 Task: Create a rule from the Routing list, Task moved to a section -> Set Priority in the project AgriSoft , set the section as To-Do and set the priority of the task as  High
Action: Mouse moved to (1330, 118)
Screenshot: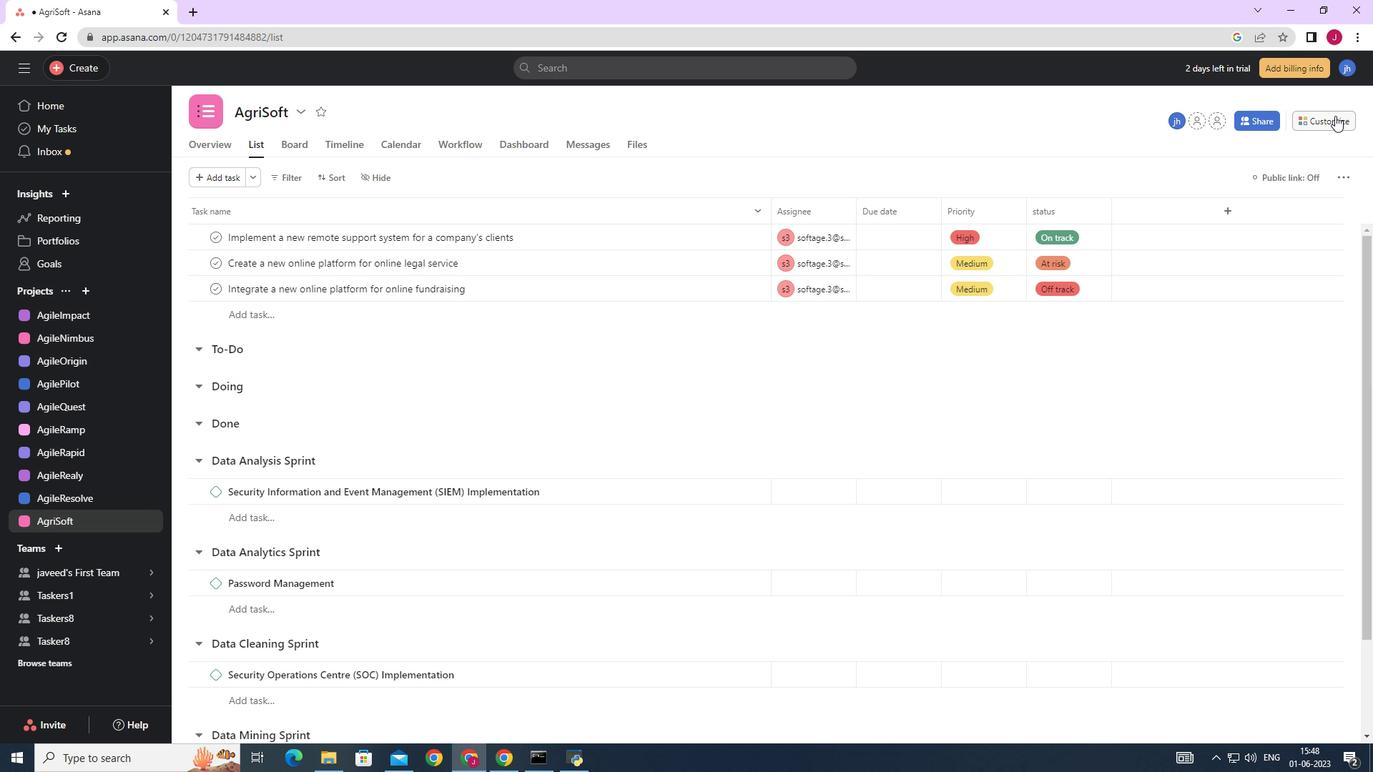 
Action: Mouse pressed left at (1330, 118)
Screenshot: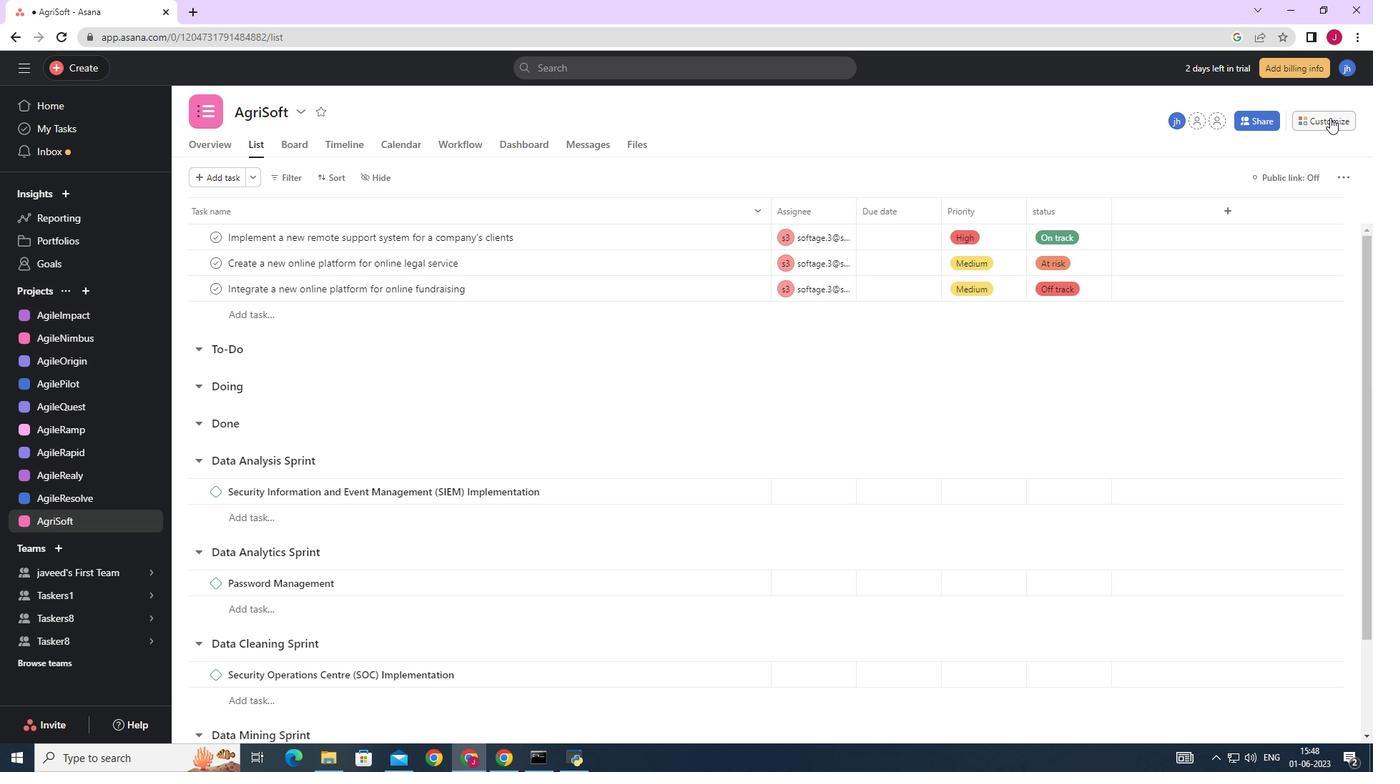 
Action: Mouse moved to (1081, 304)
Screenshot: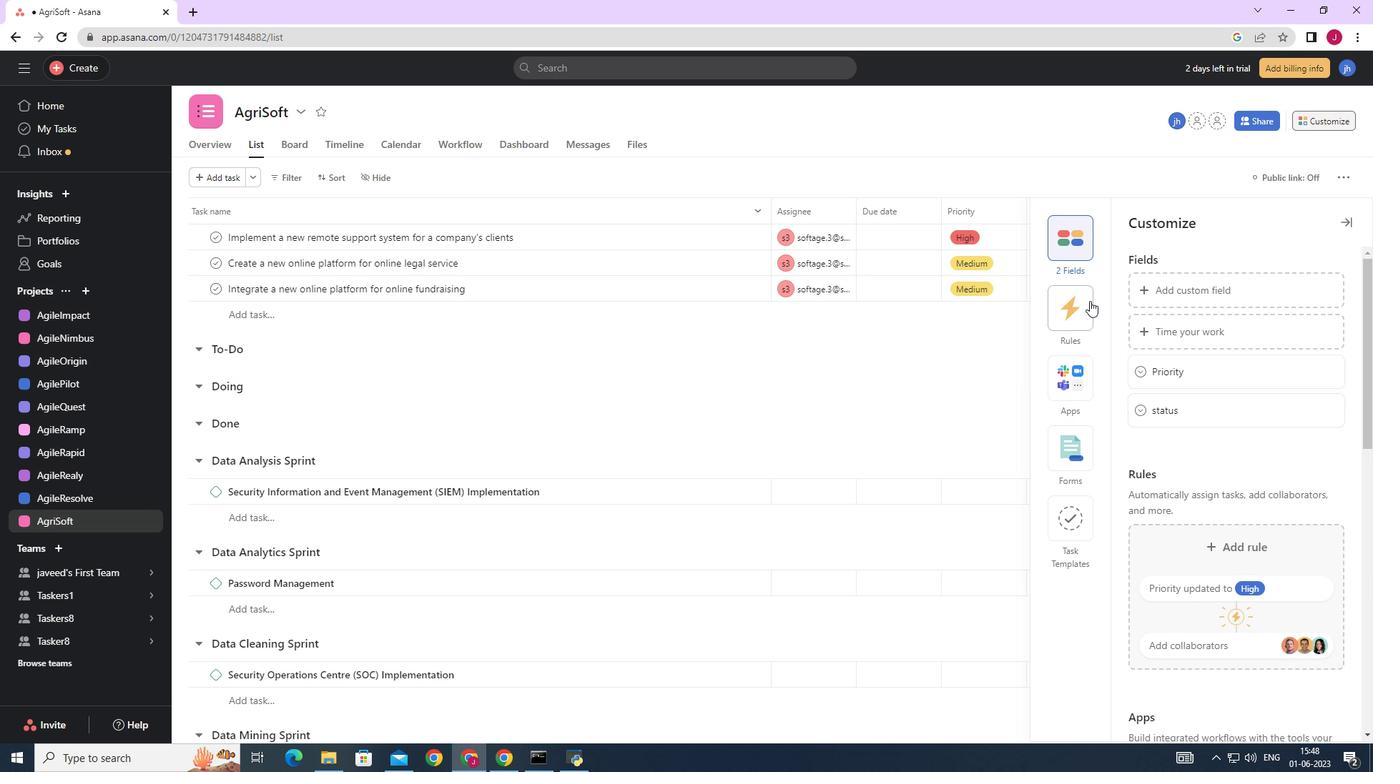 
Action: Mouse pressed left at (1081, 304)
Screenshot: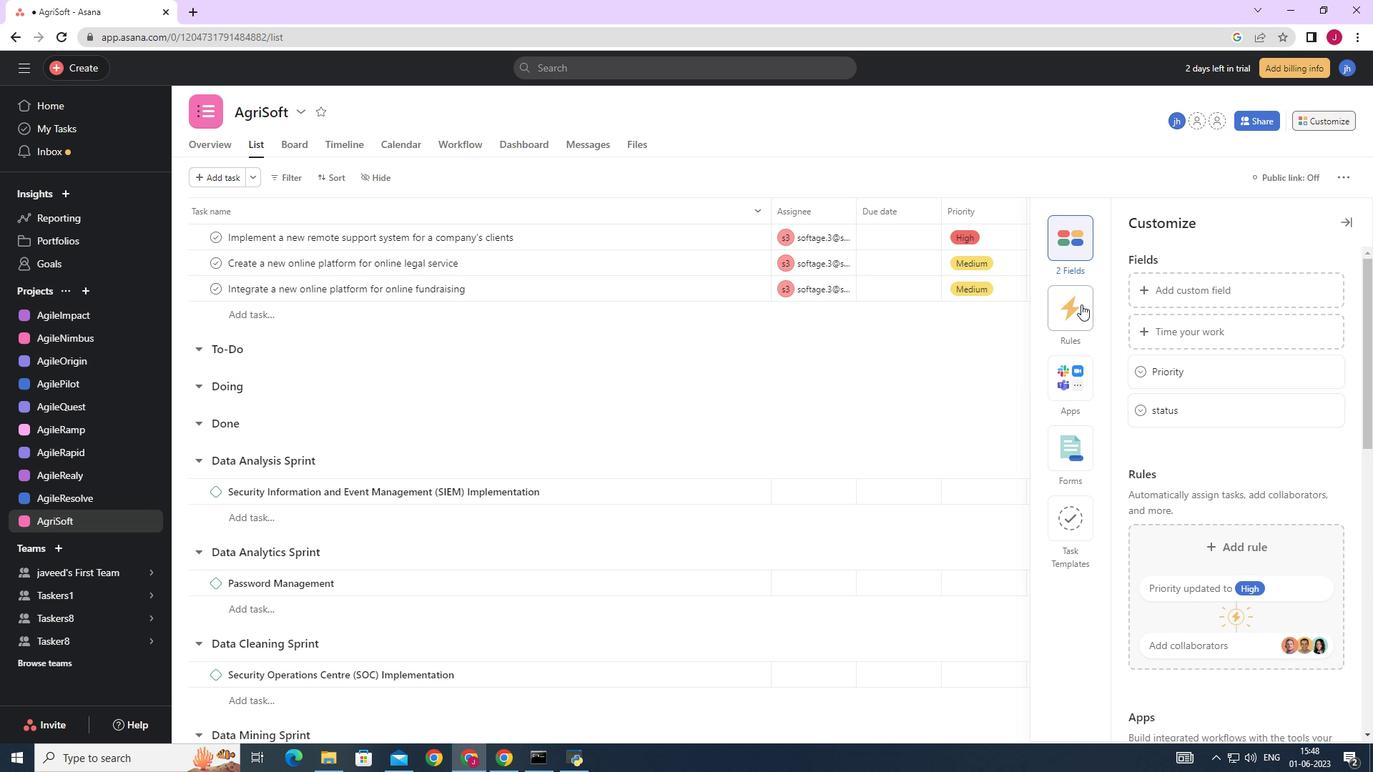 
Action: Mouse moved to (1181, 323)
Screenshot: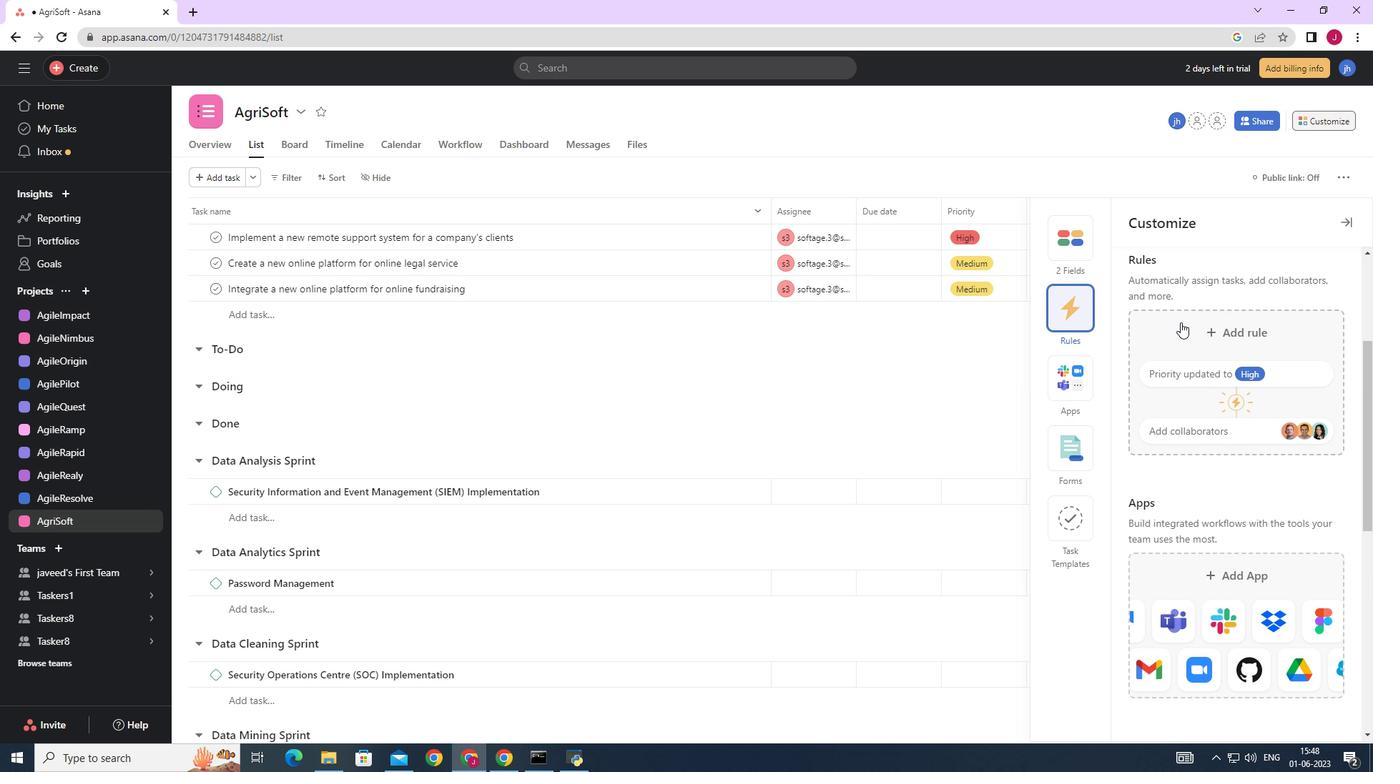 
Action: Mouse pressed left at (1181, 323)
Screenshot: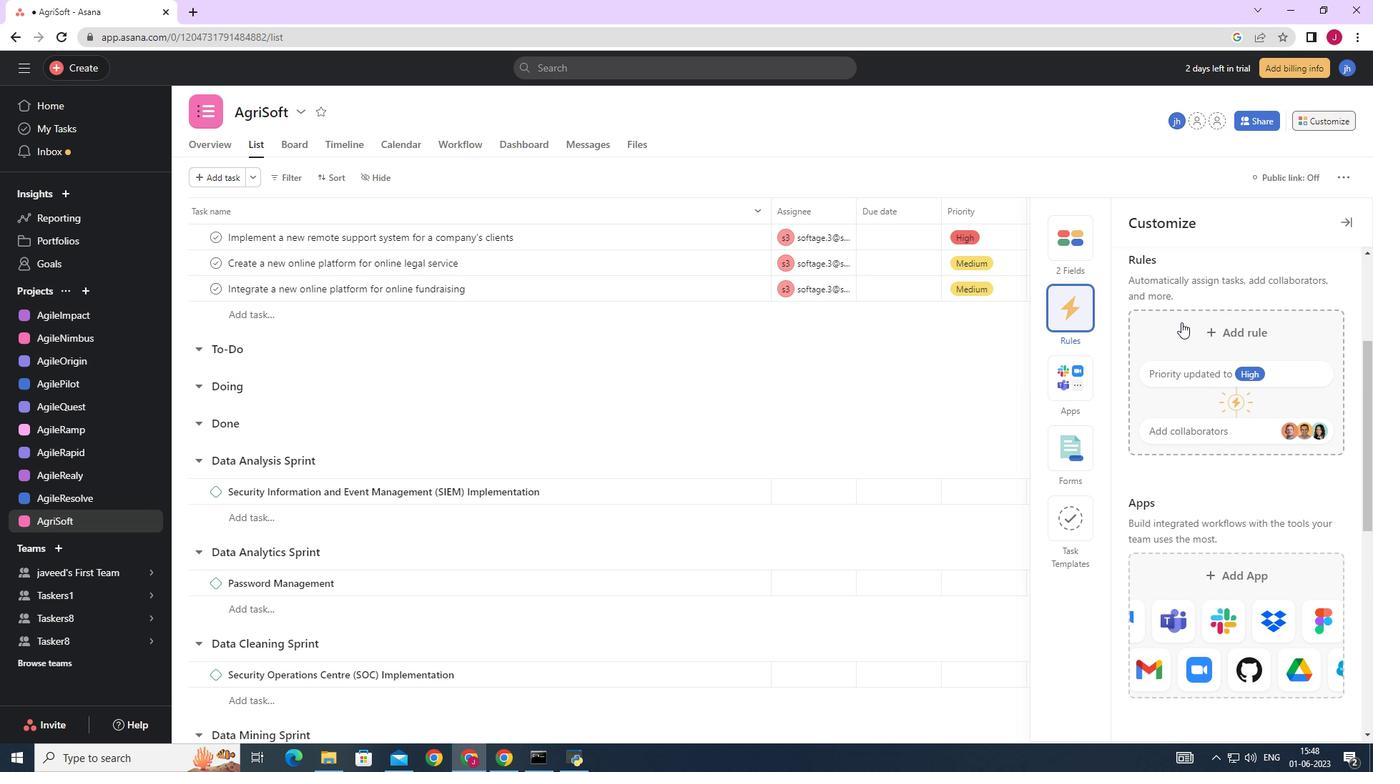 
Action: Mouse moved to (302, 190)
Screenshot: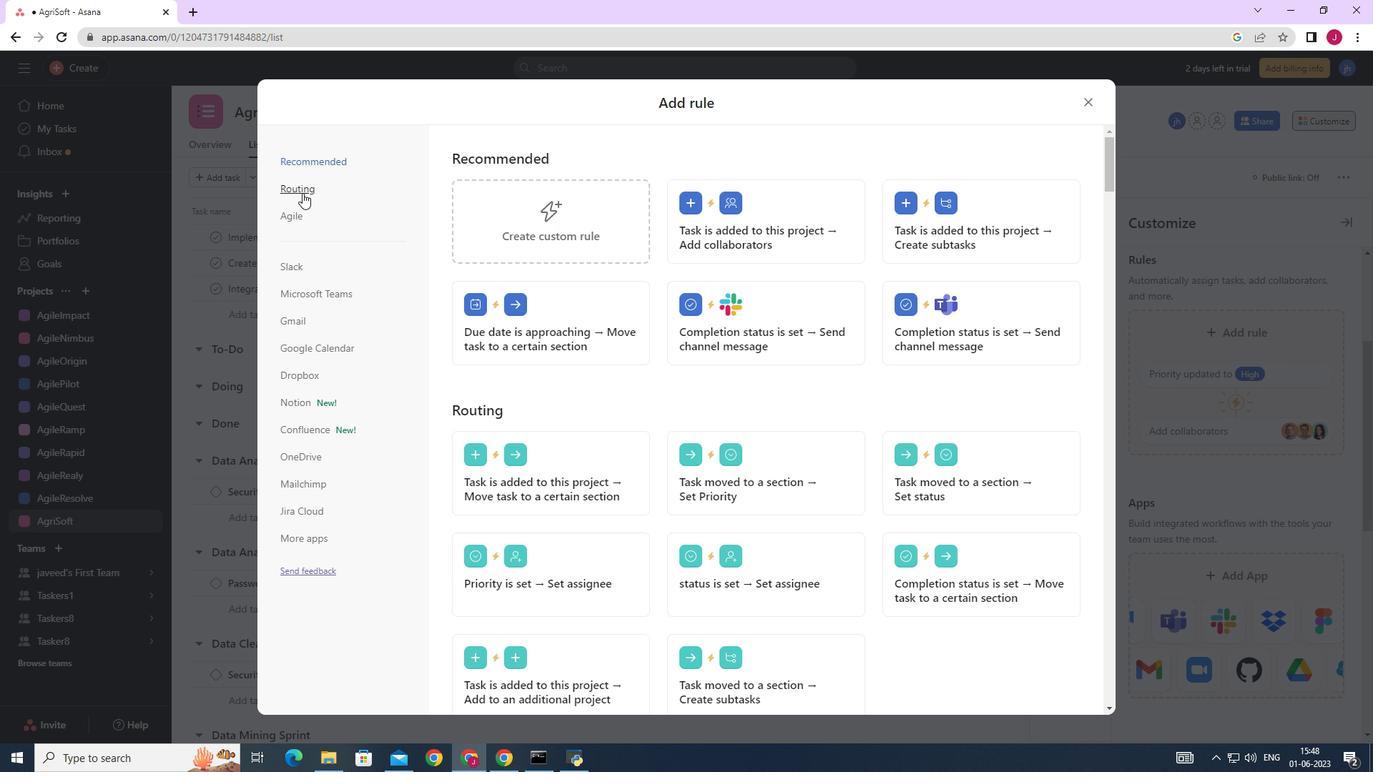 
Action: Mouse pressed left at (302, 190)
Screenshot: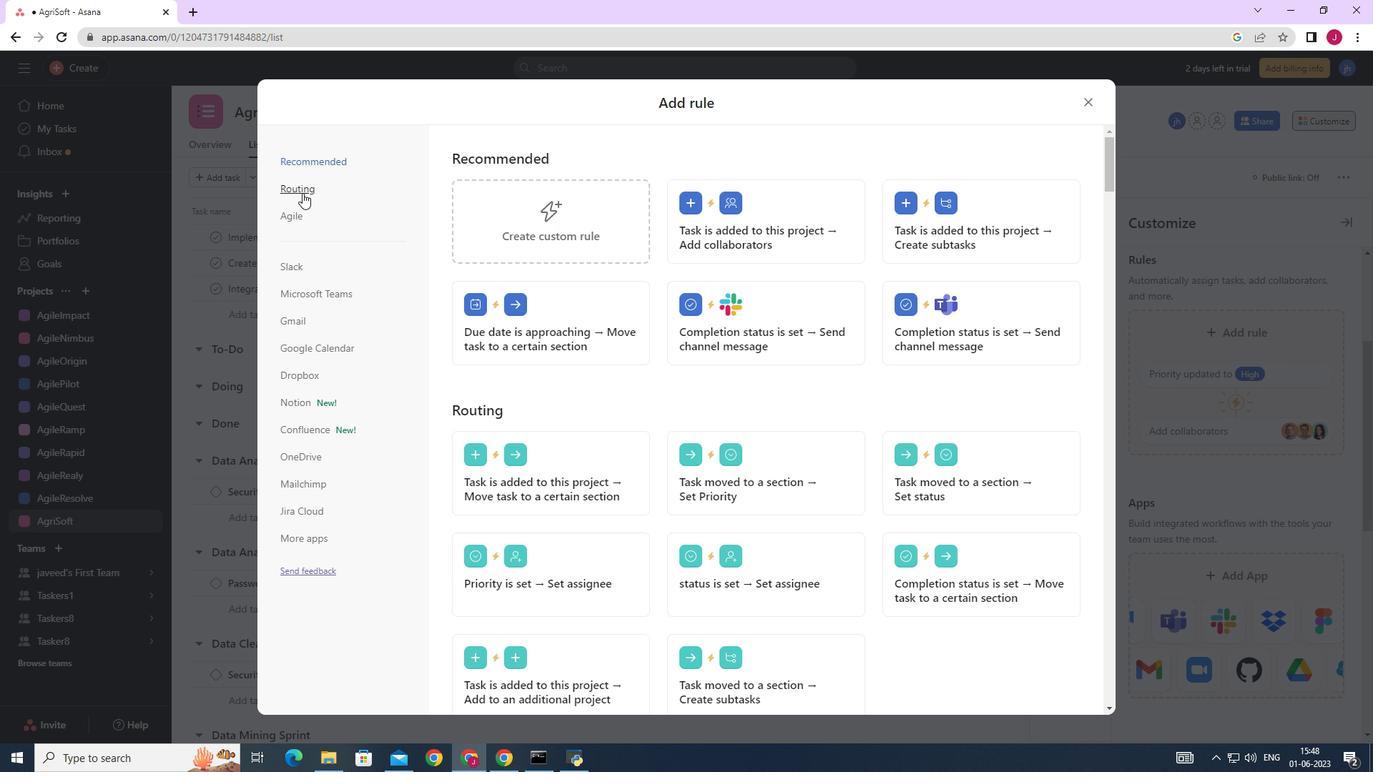 
Action: Mouse moved to (703, 216)
Screenshot: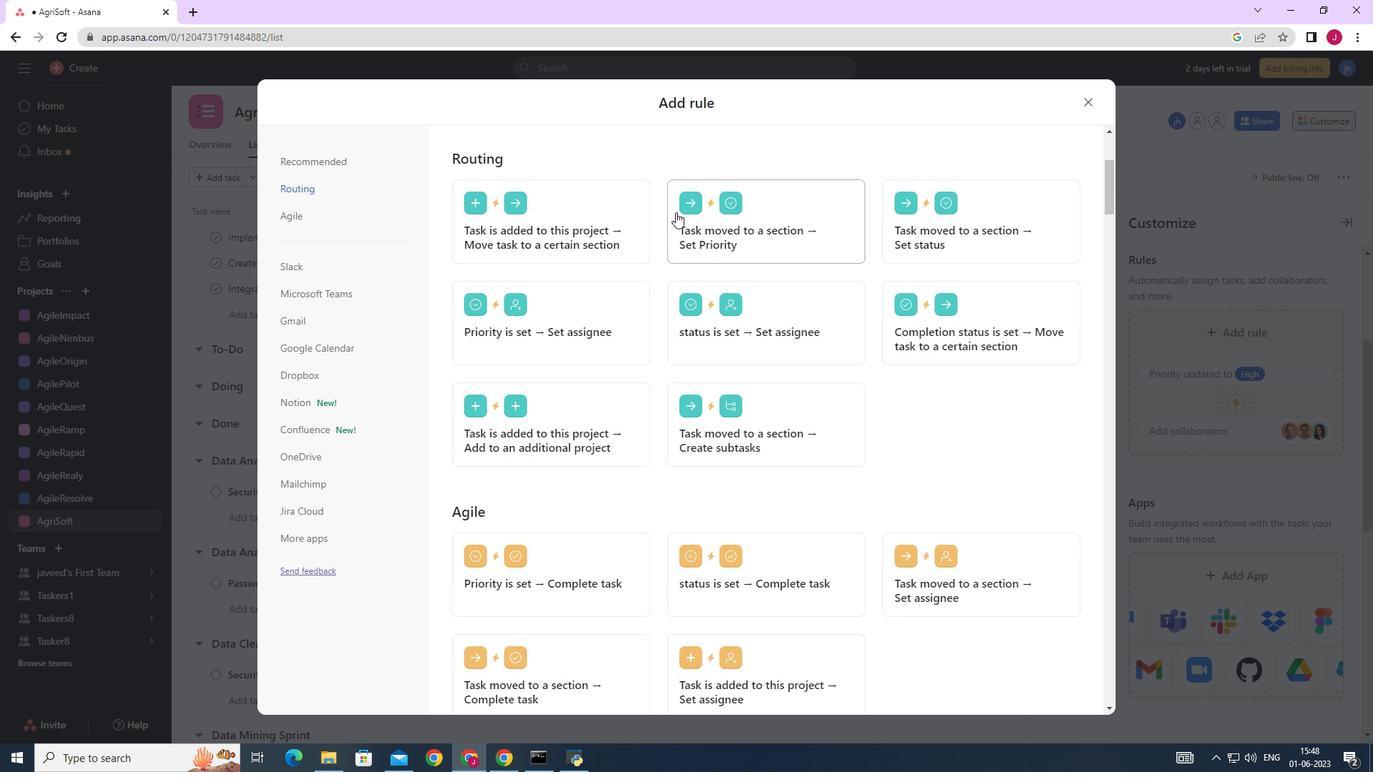 
Action: Mouse pressed left at (703, 216)
Screenshot: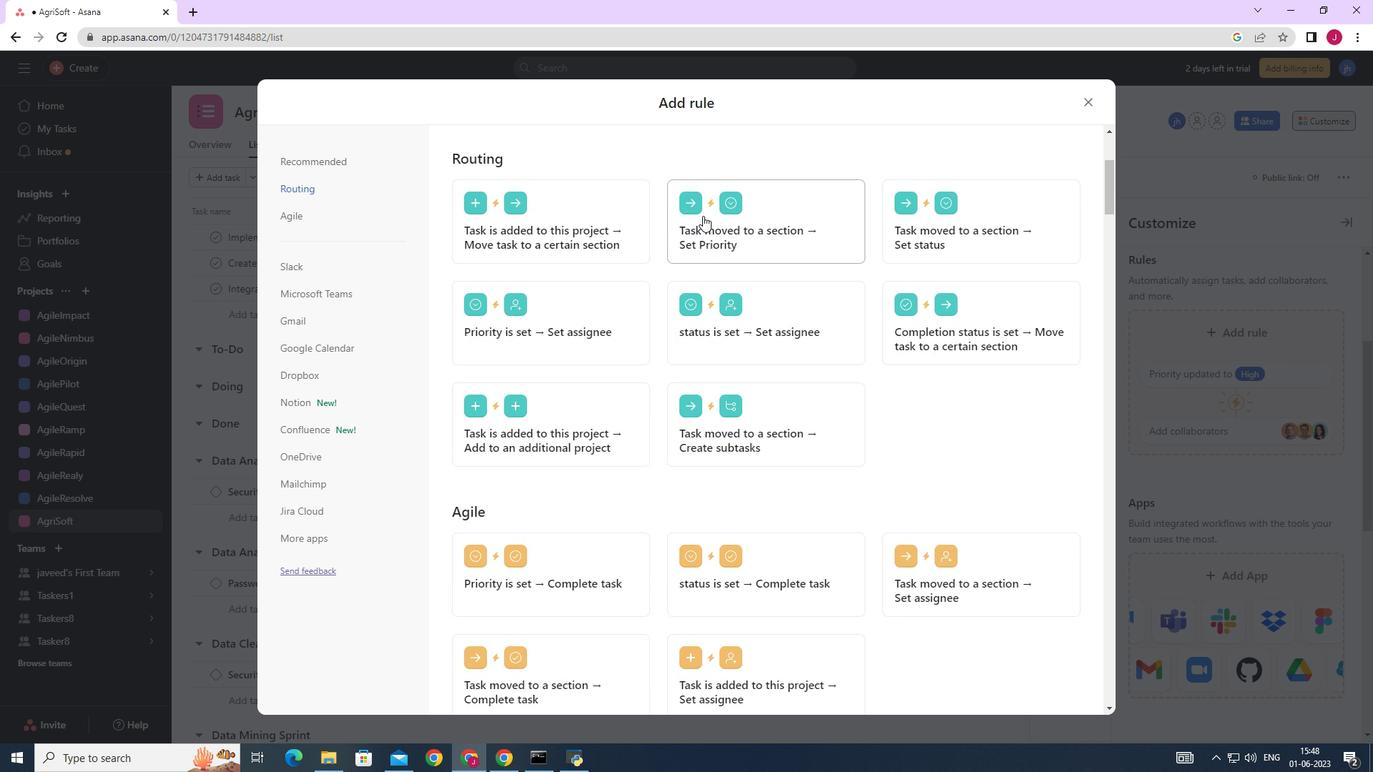 
Action: Mouse moved to (548, 384)
Screenshot: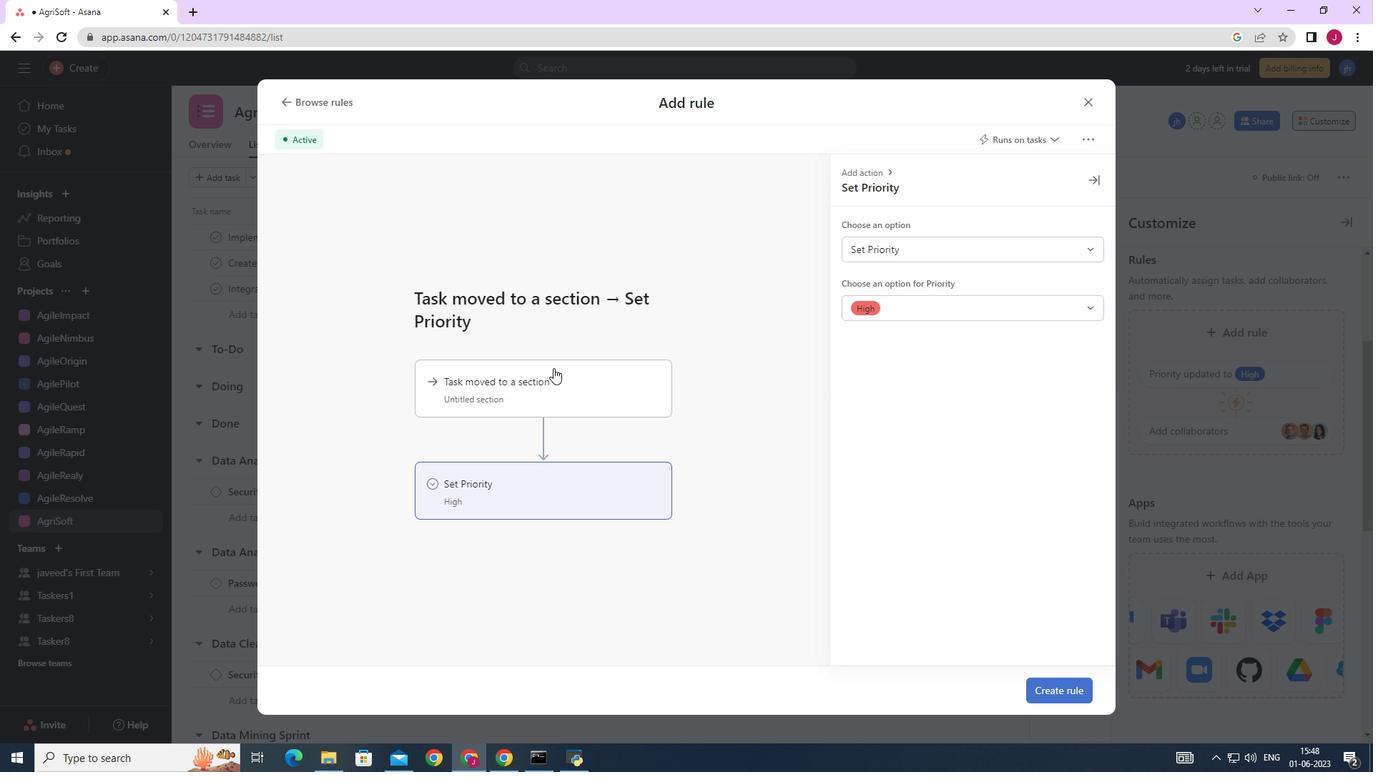 
Action: Mouse pressed left at (548, 384)
Screenshot: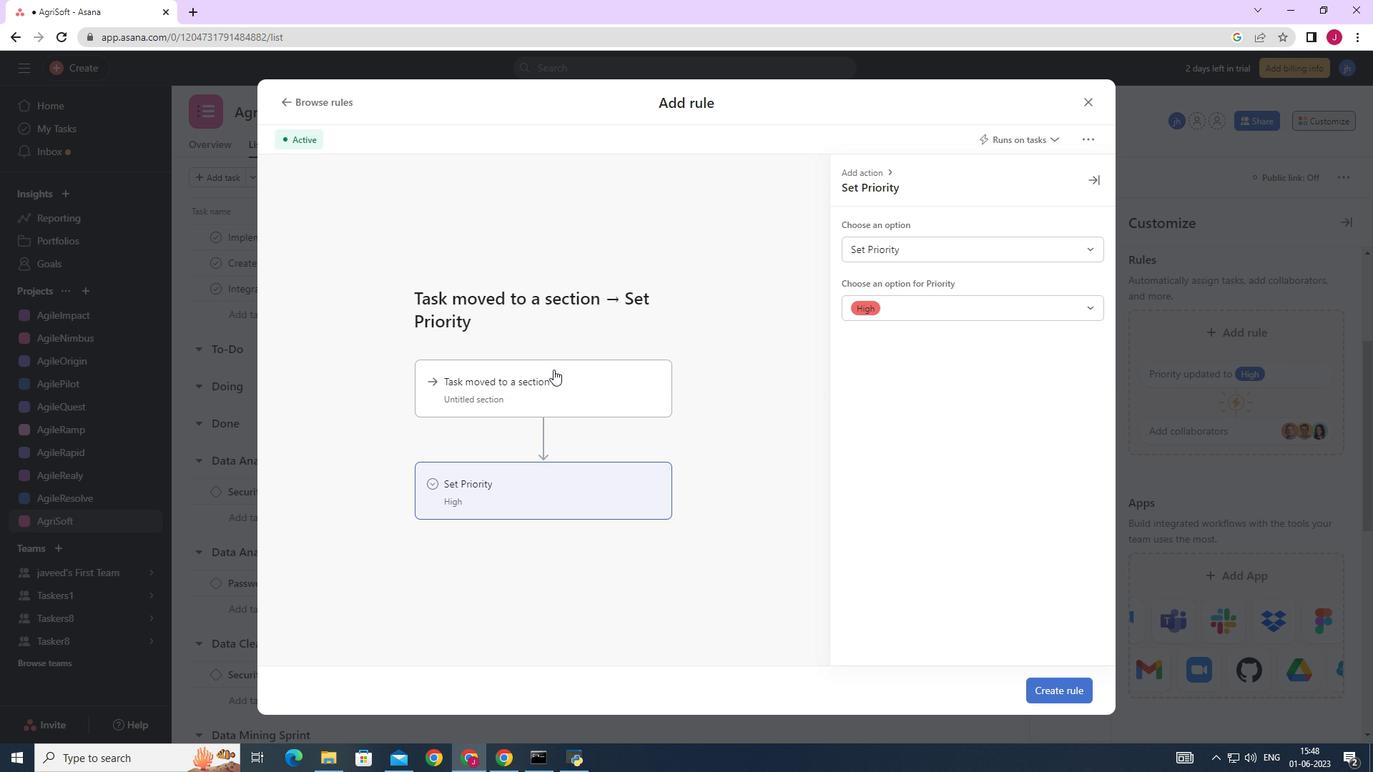 
Action: Mouse moved to (885, 250)
Screenshot: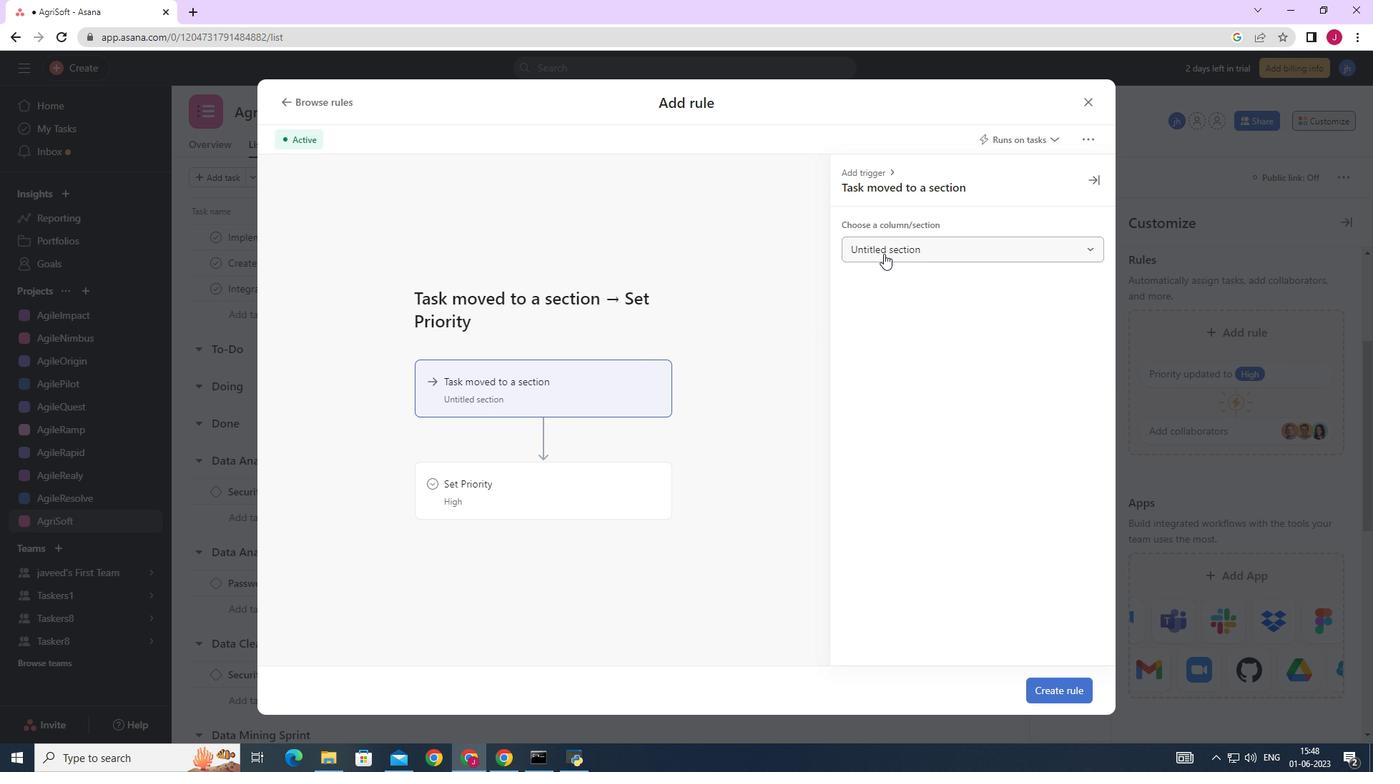 
Action: Mouse pressed left at (885, 250)
Screenshot: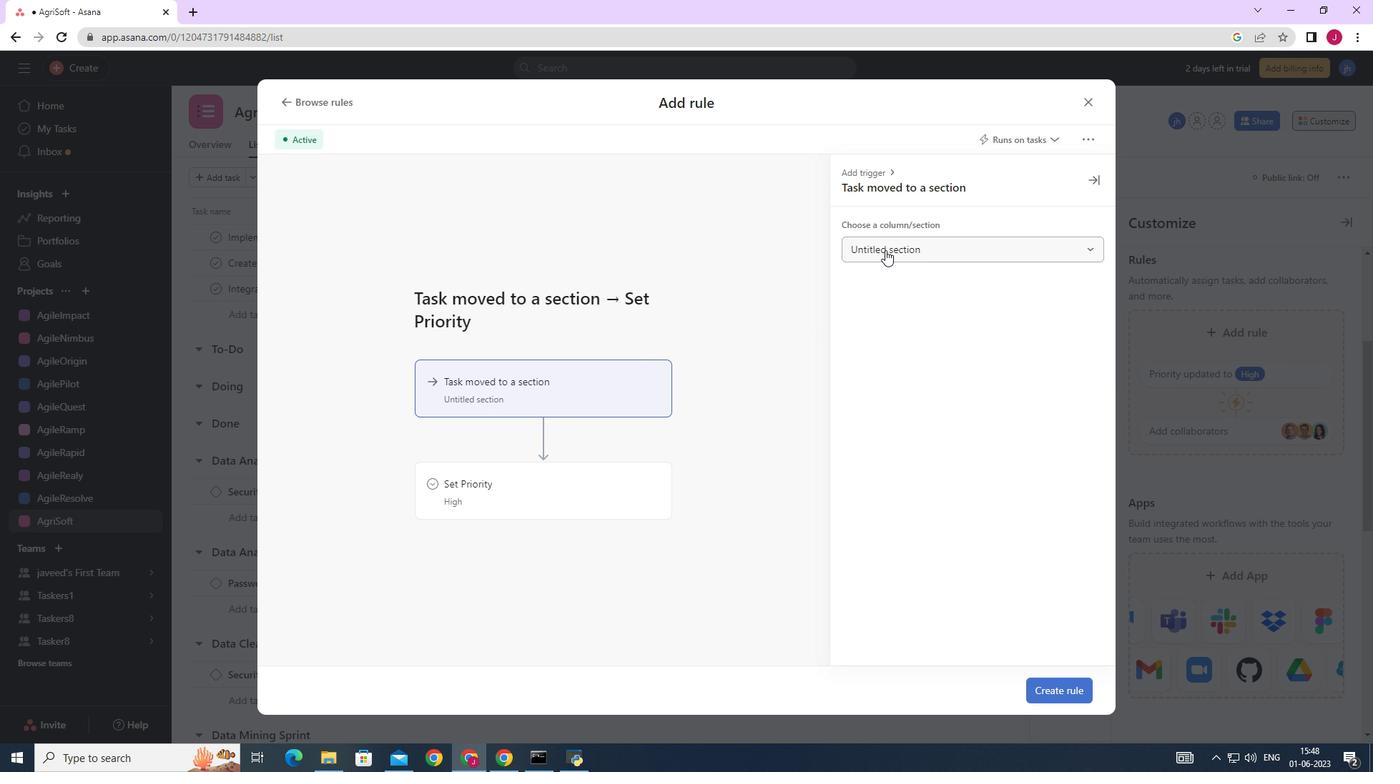 
Action: Mouse moved to (881, 302)
Screenshot: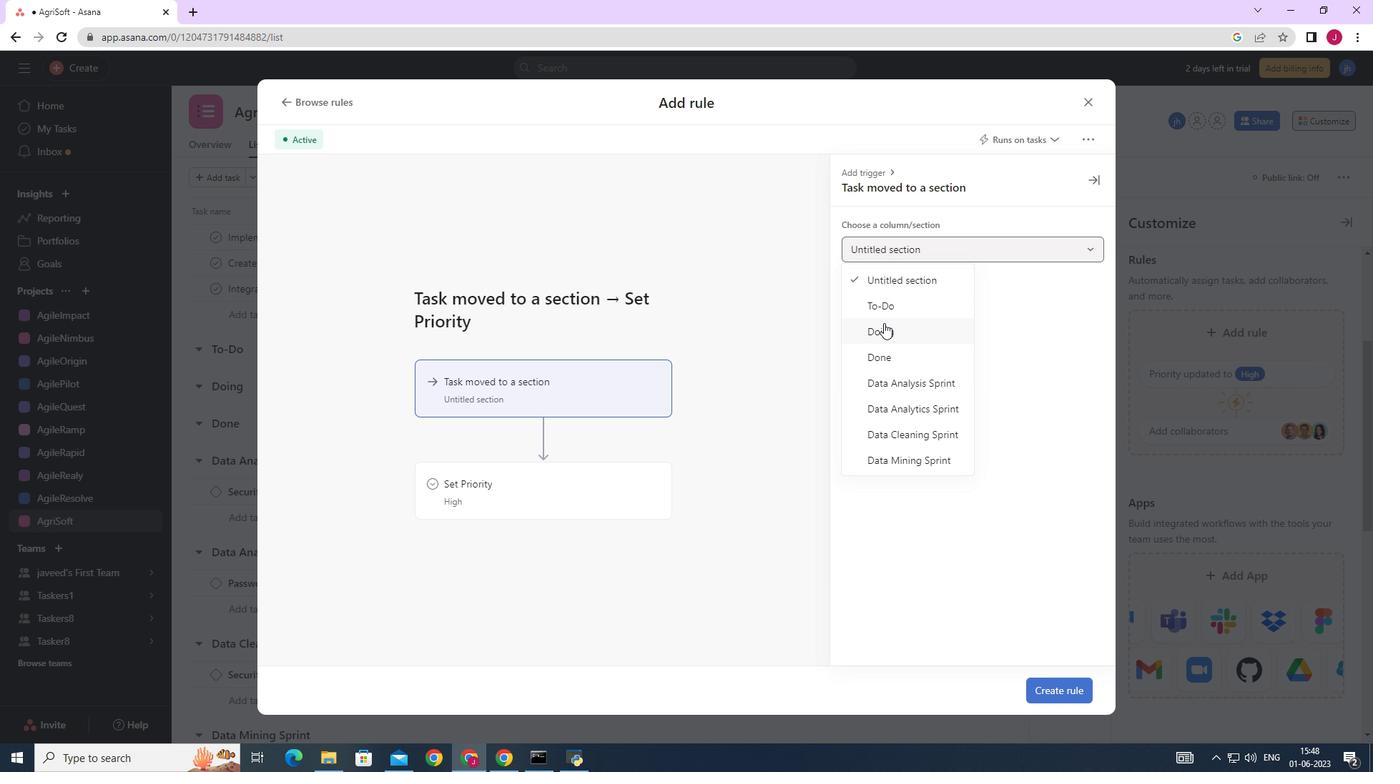 
Action: Mouse pressed left at (881, 302)
Screenshot: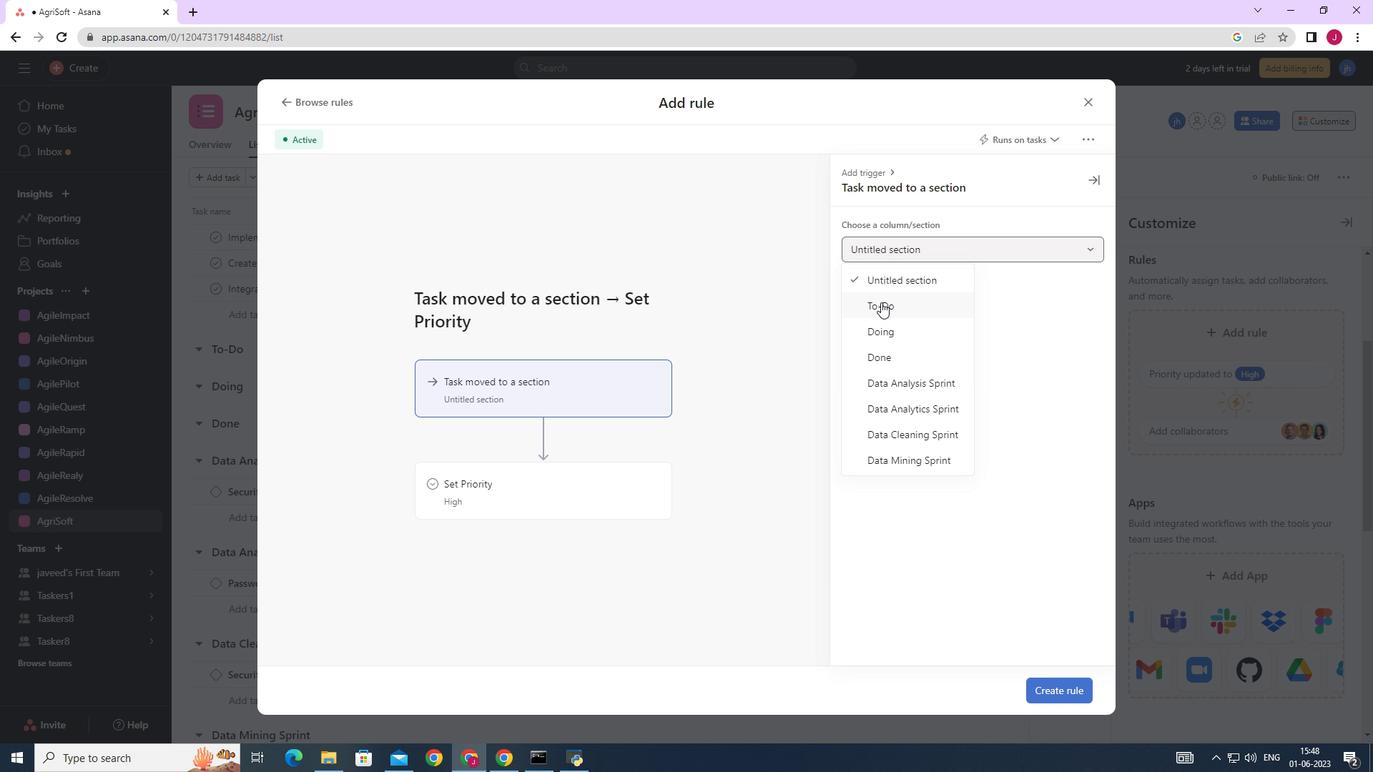 
Action: Mouse moved to (543, 481)
Screenshot: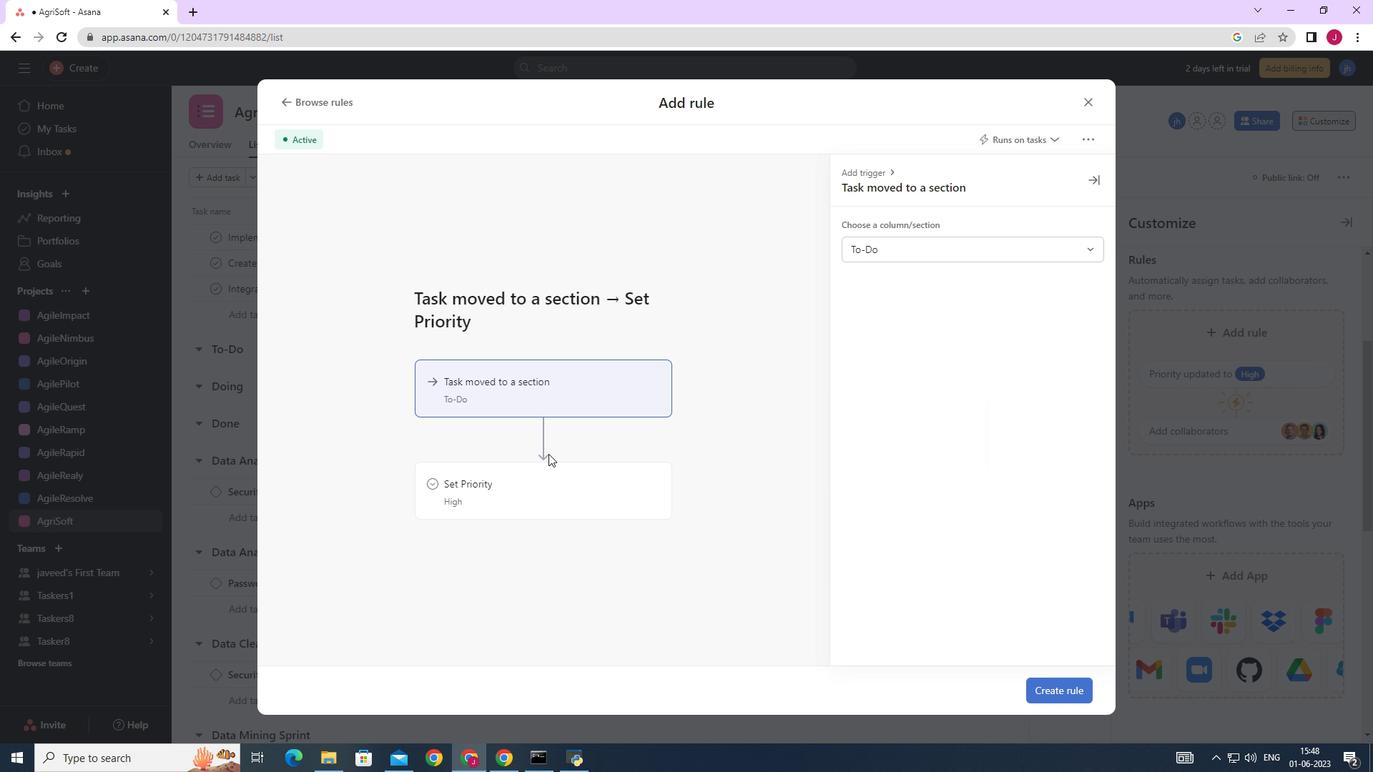 
Action: Mouse pressed left at (543, 481)
Screenshot: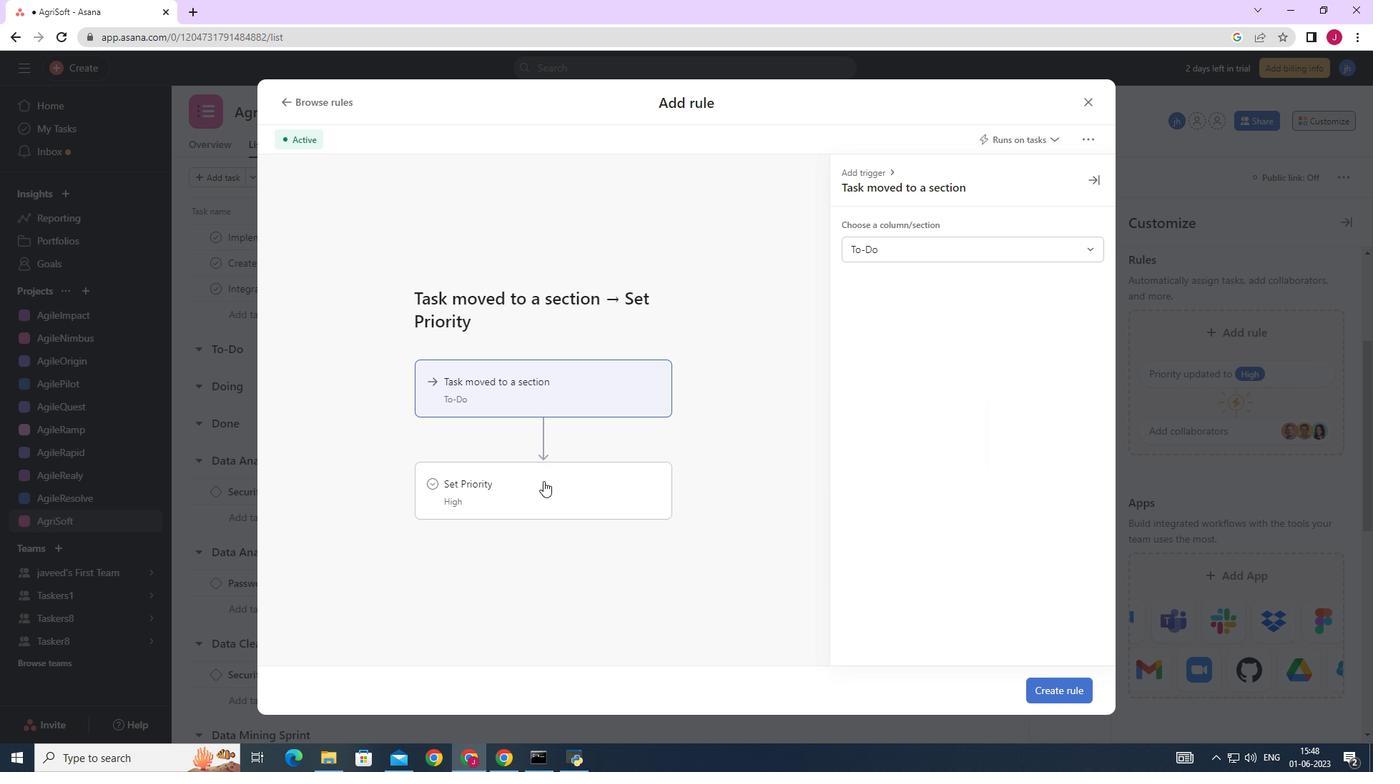 
Action: Mouse moved to (908, 241)
Screenshot: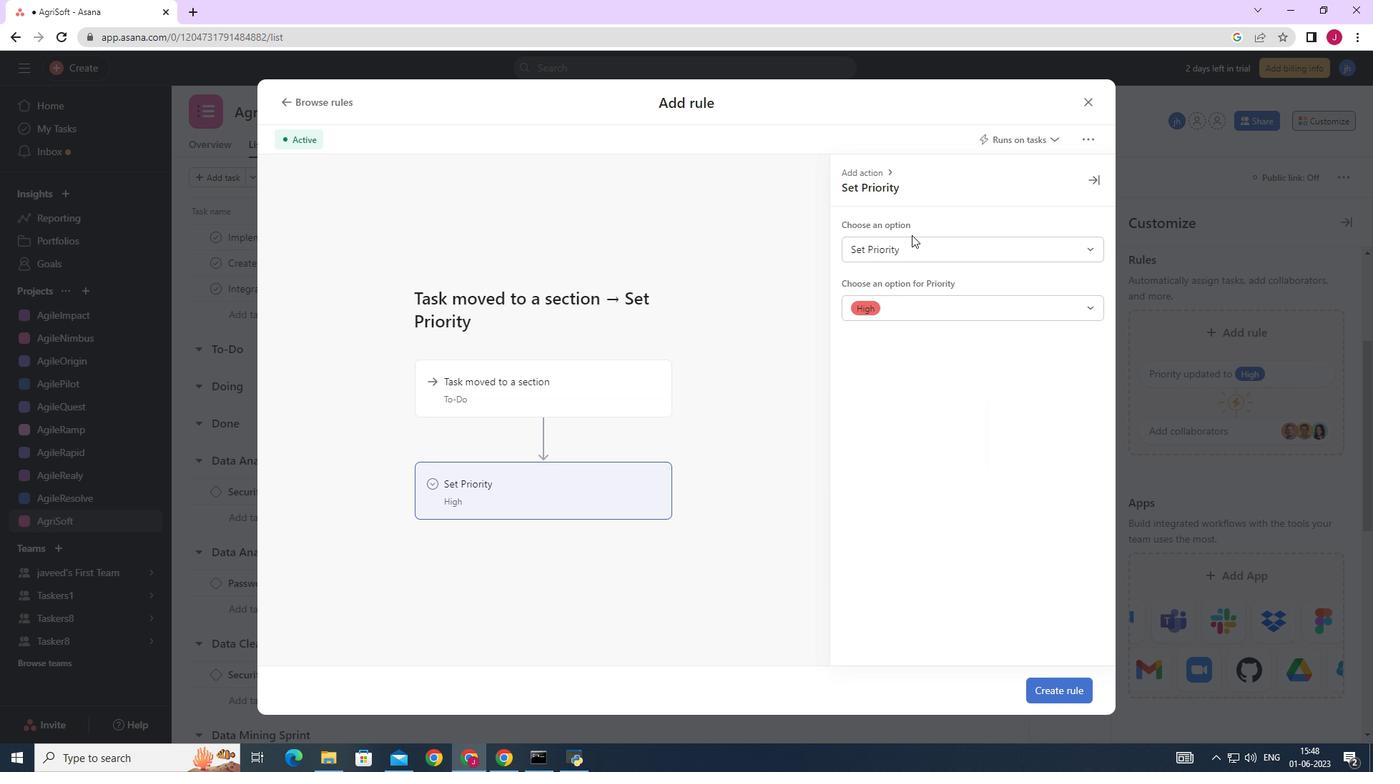 
Action: Mouse pressed left at (908, 241)
Screenshot: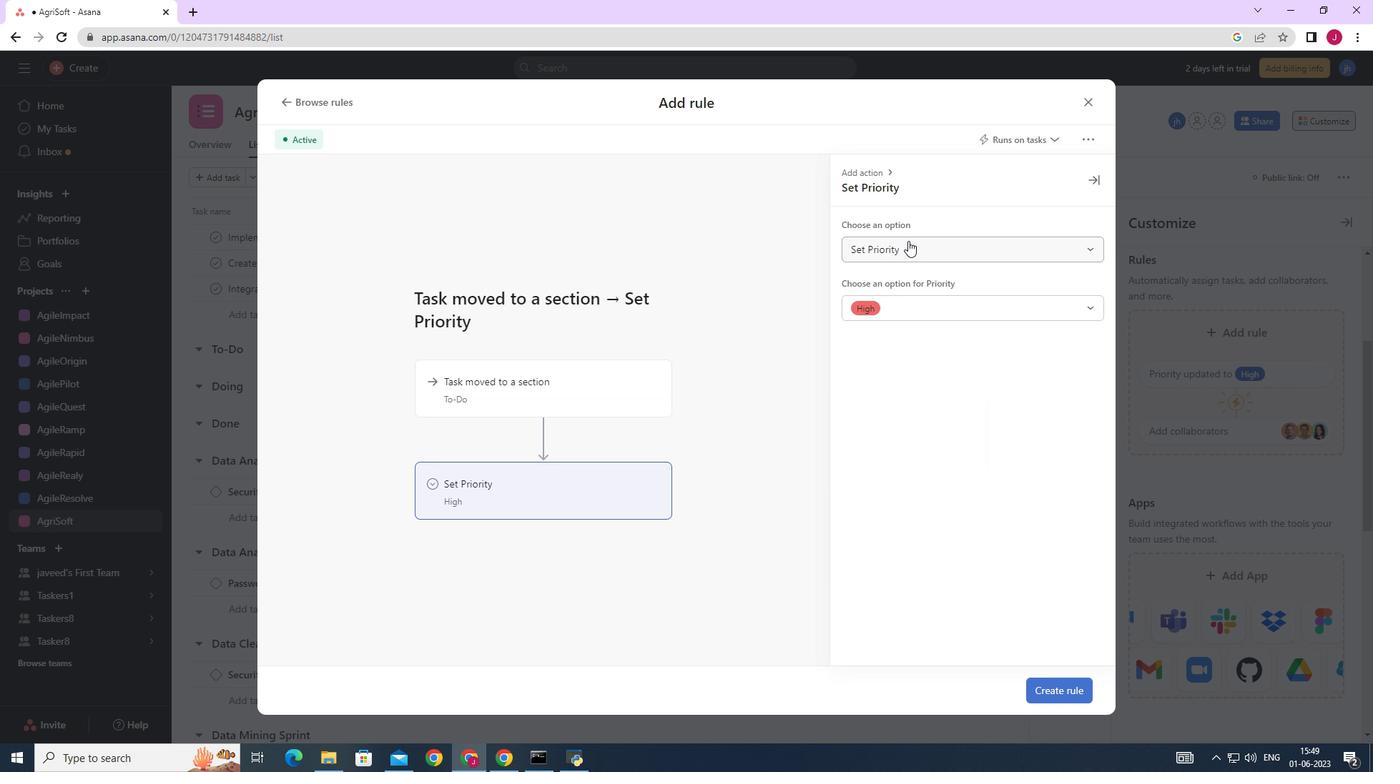 
Action: Mouse moved to (889, 280)
Screenshot: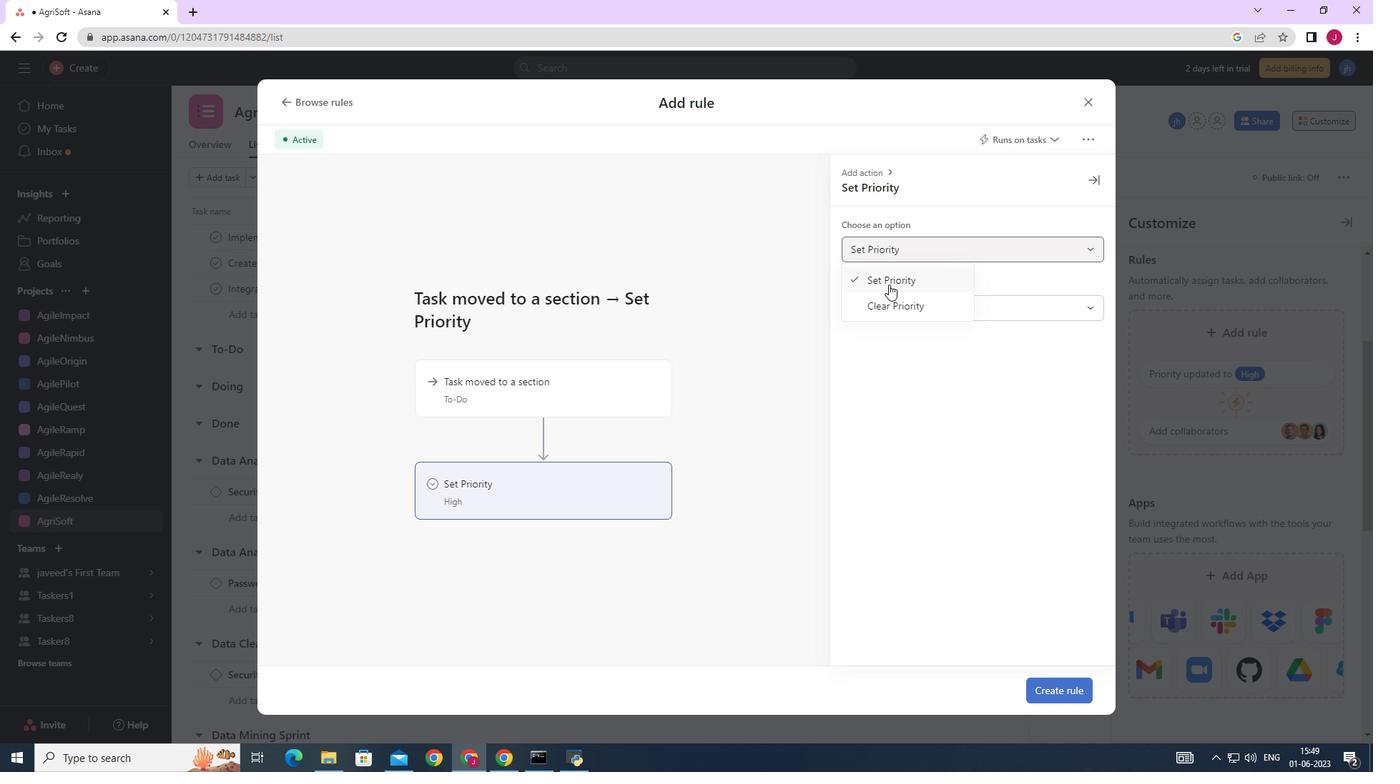 
Action: Mouse pressed left at (889, 280)
Screenshot: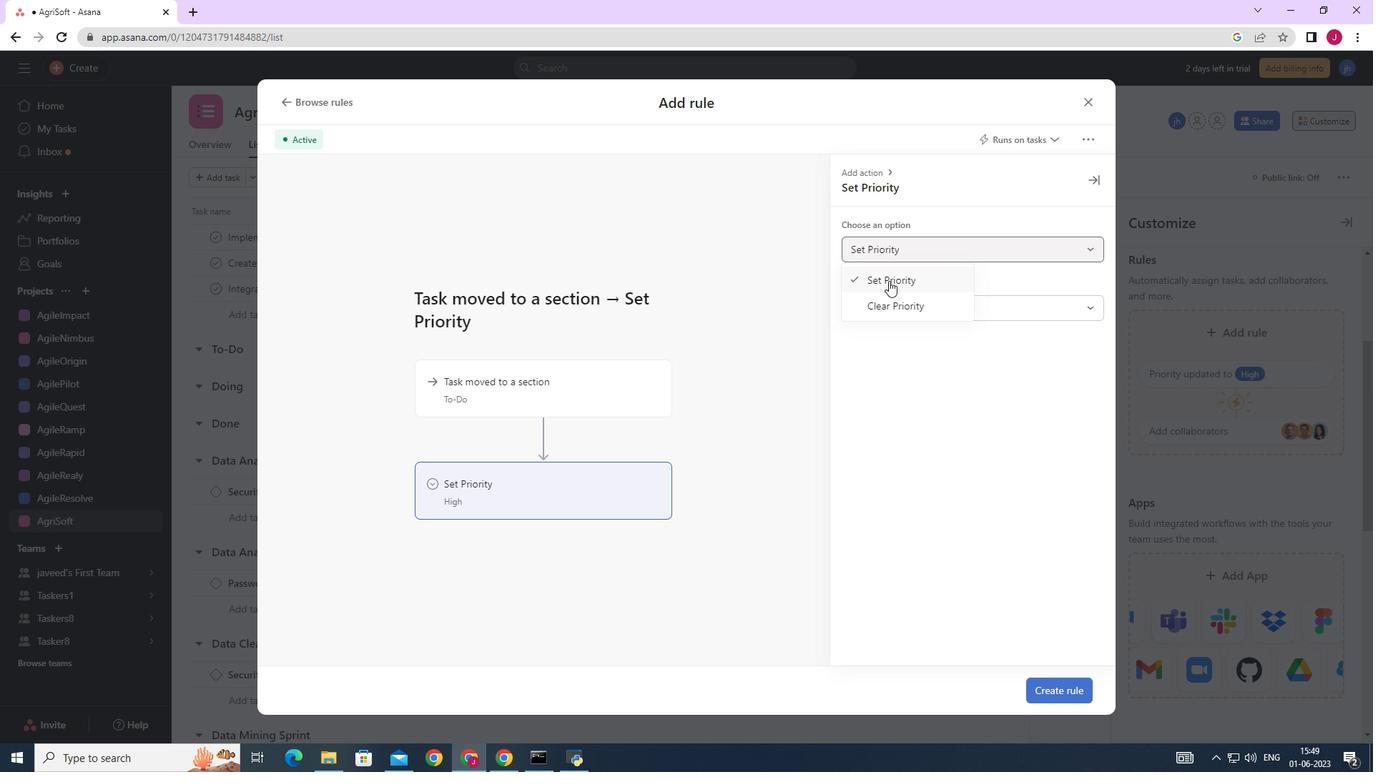 
Action: Mouse moved to (869, 304)
Screenshot: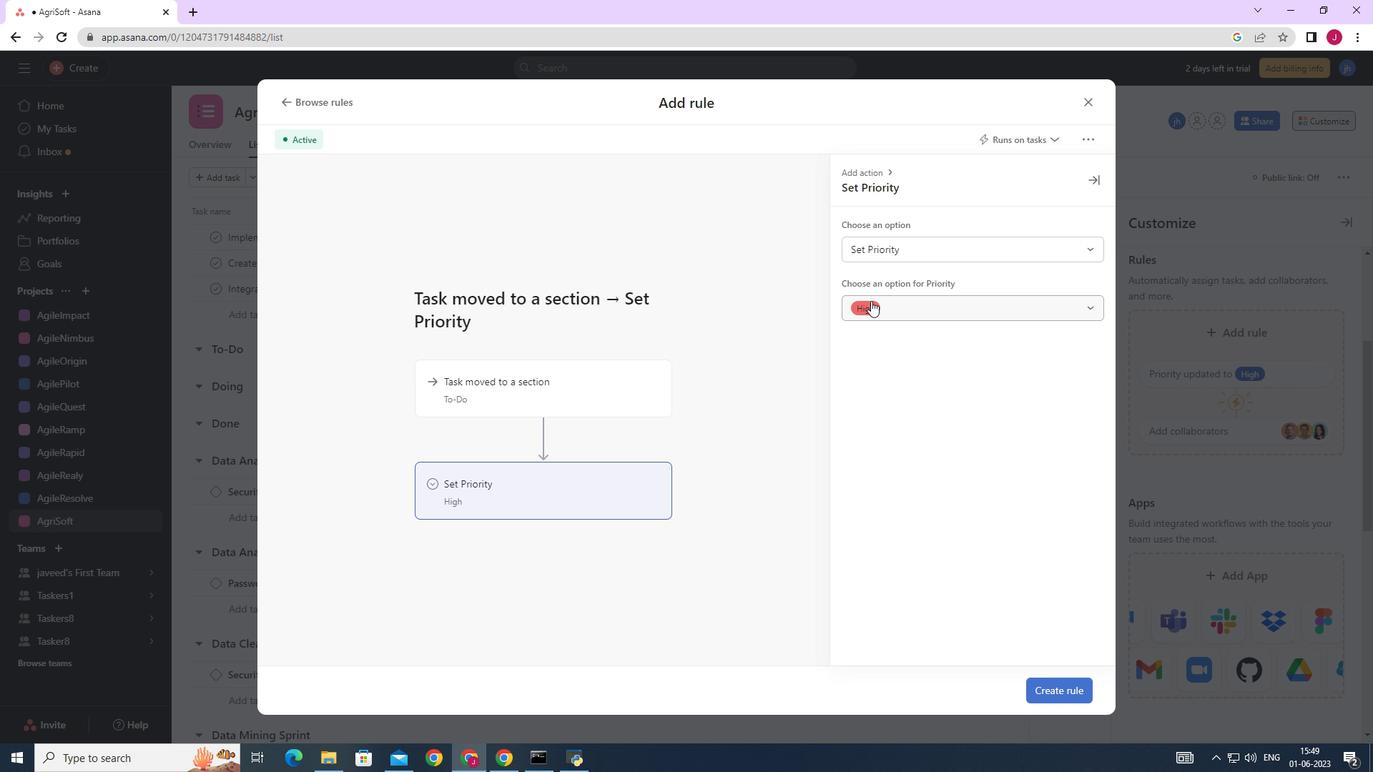 
Action: Mouse pressed left at (869, 304)
Screenshot: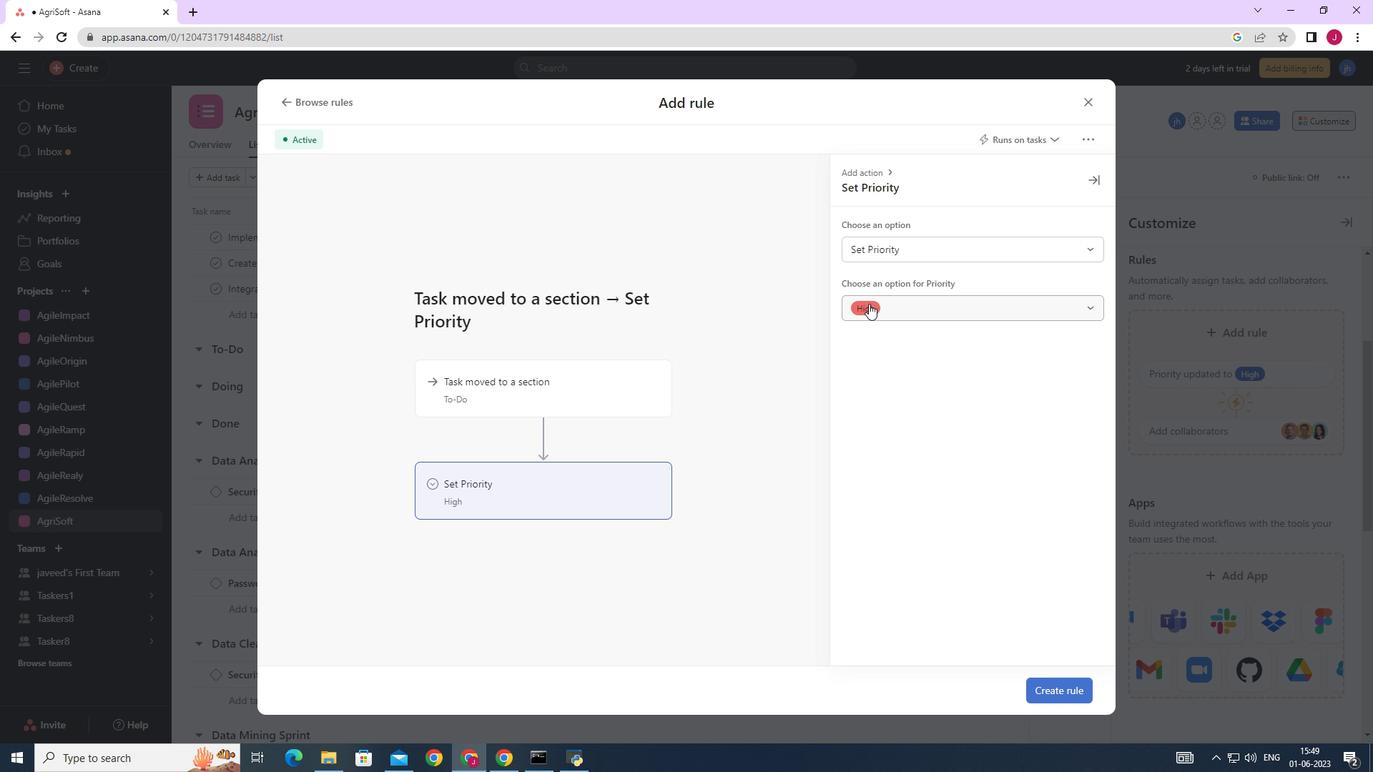 
Action: Mouse moved to (874, 335)
Screenshot: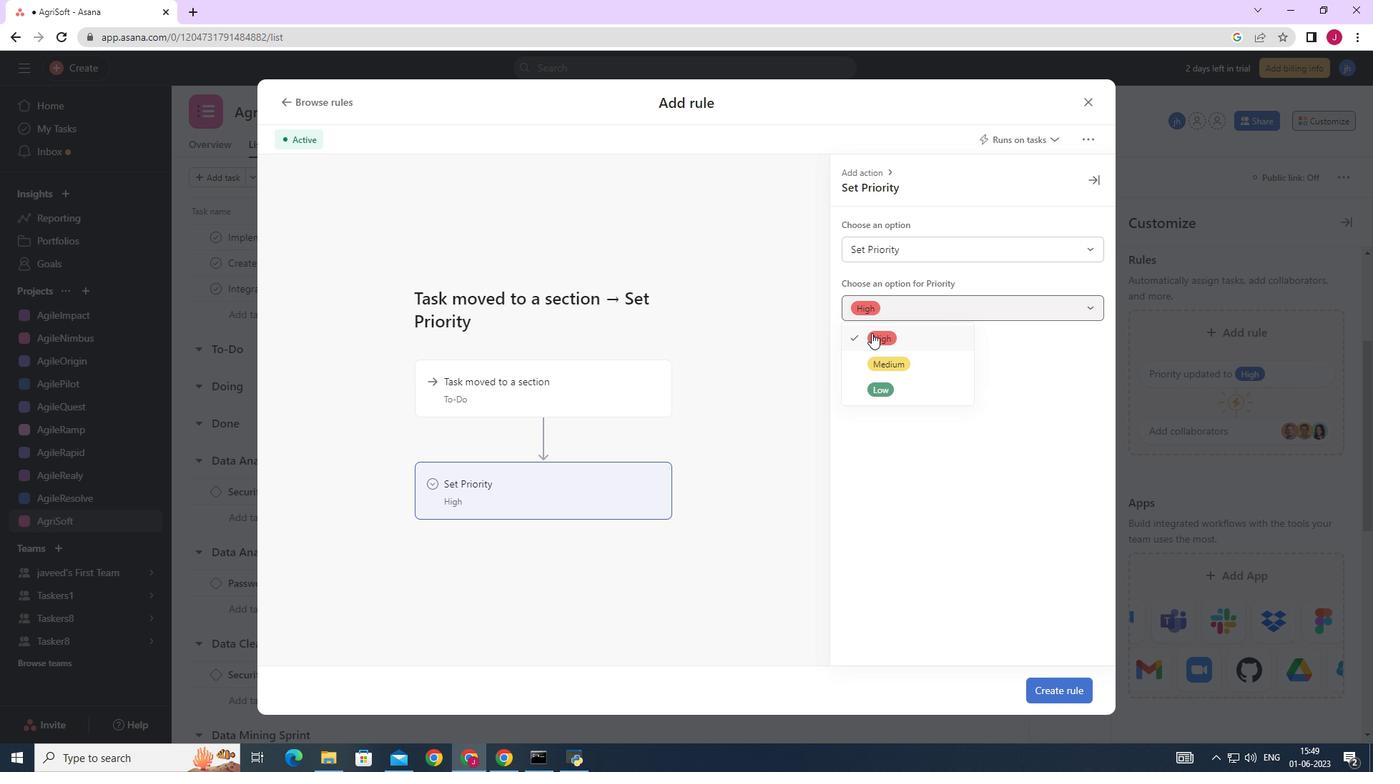 
Action: Mouse pressed left at (874, 335)
Screenshot: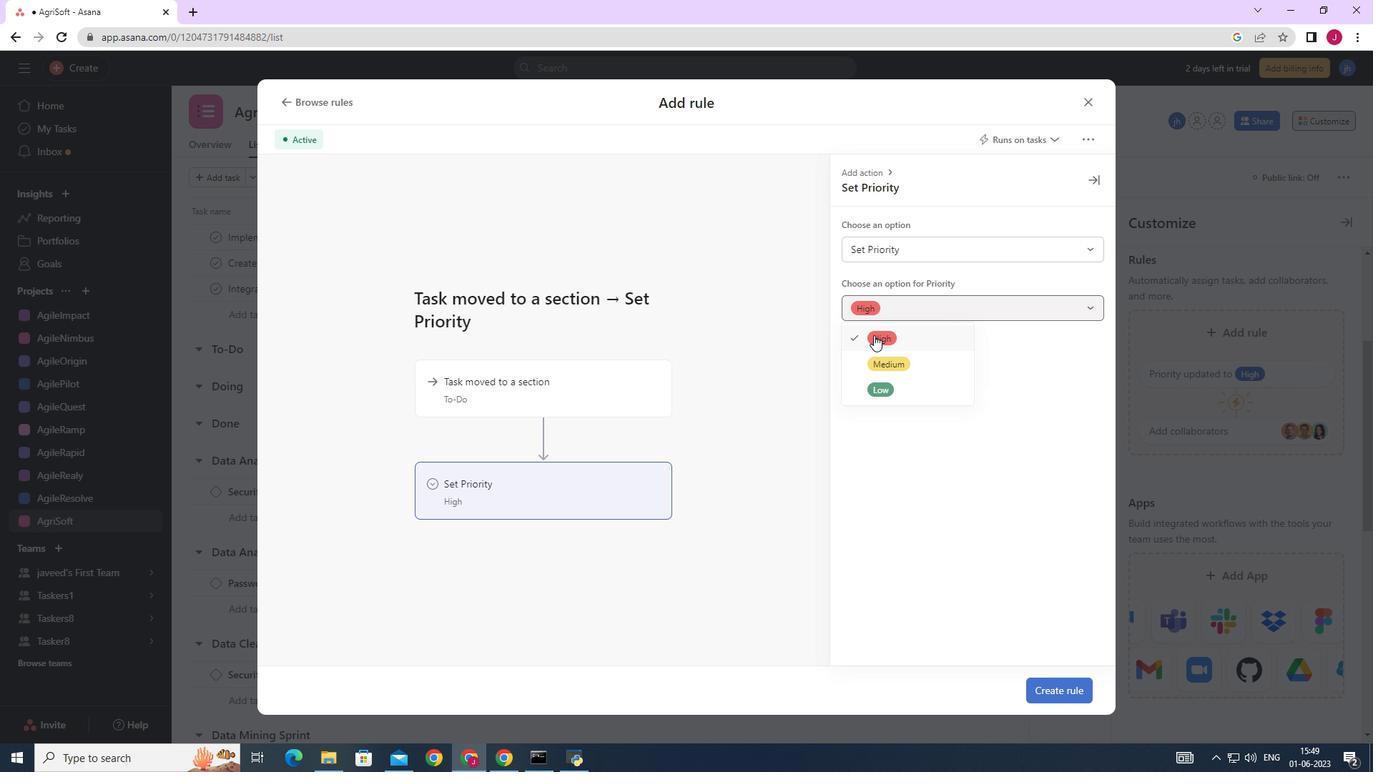 
Action: Mouse moved to (1061, 686)
Screenshot: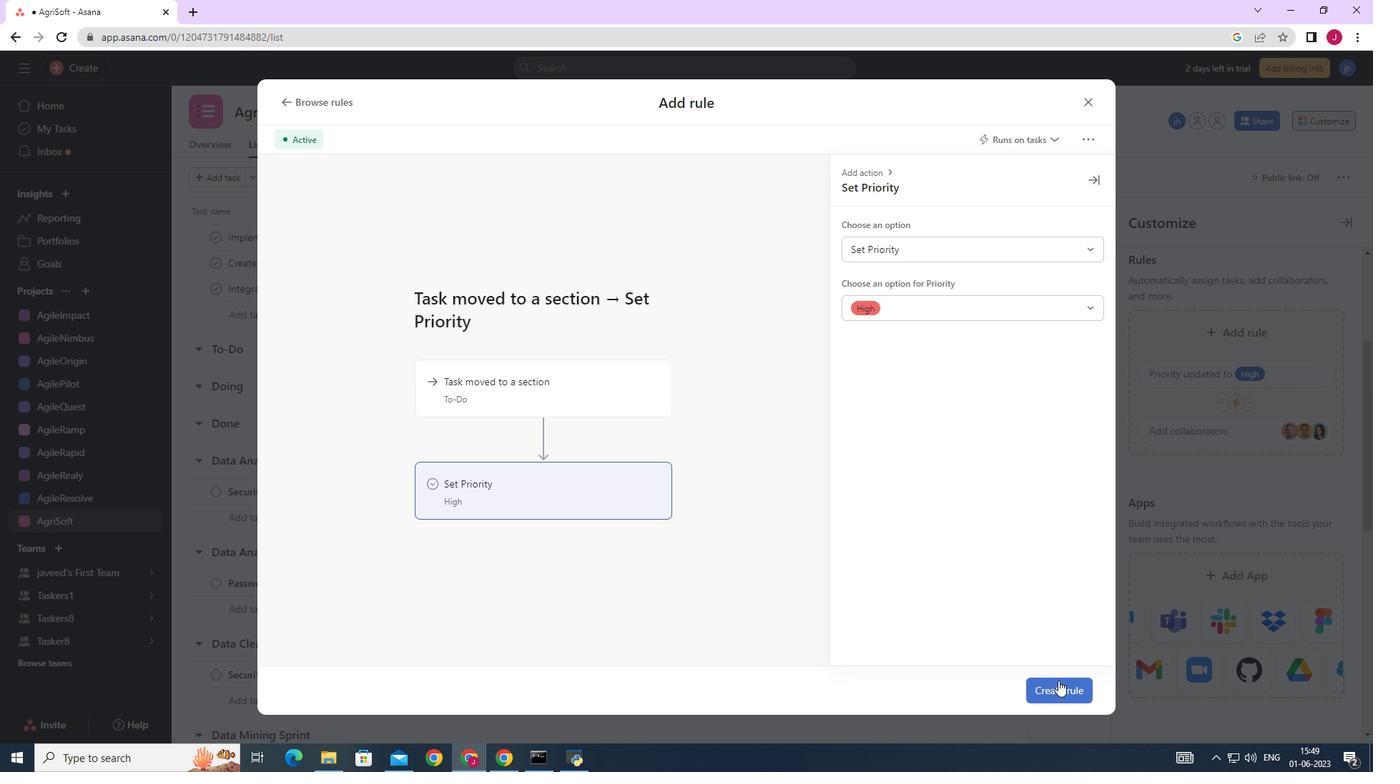 
Action: Mouse pressed left at (1061, 686)
Screenshot: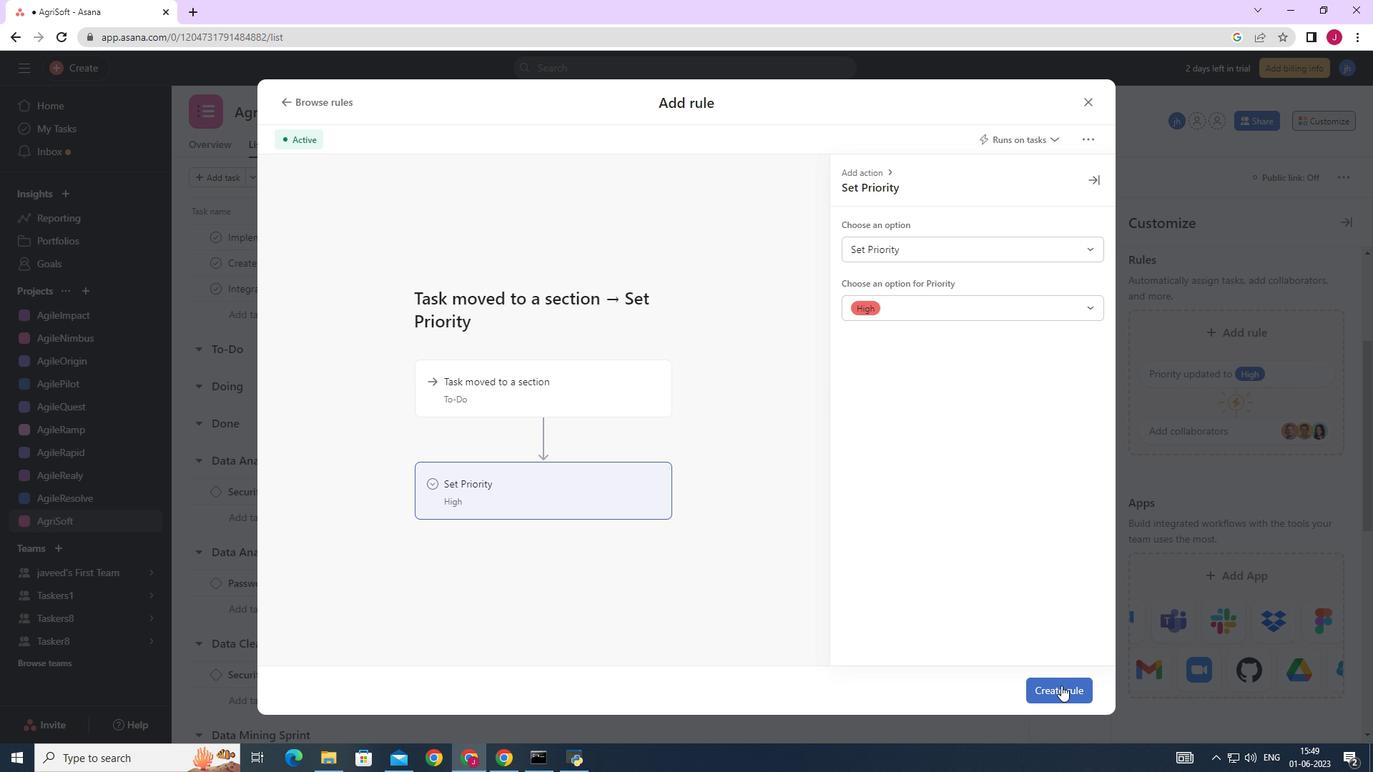 
Action: Mouse moved to (1034, 681)
Screenshot: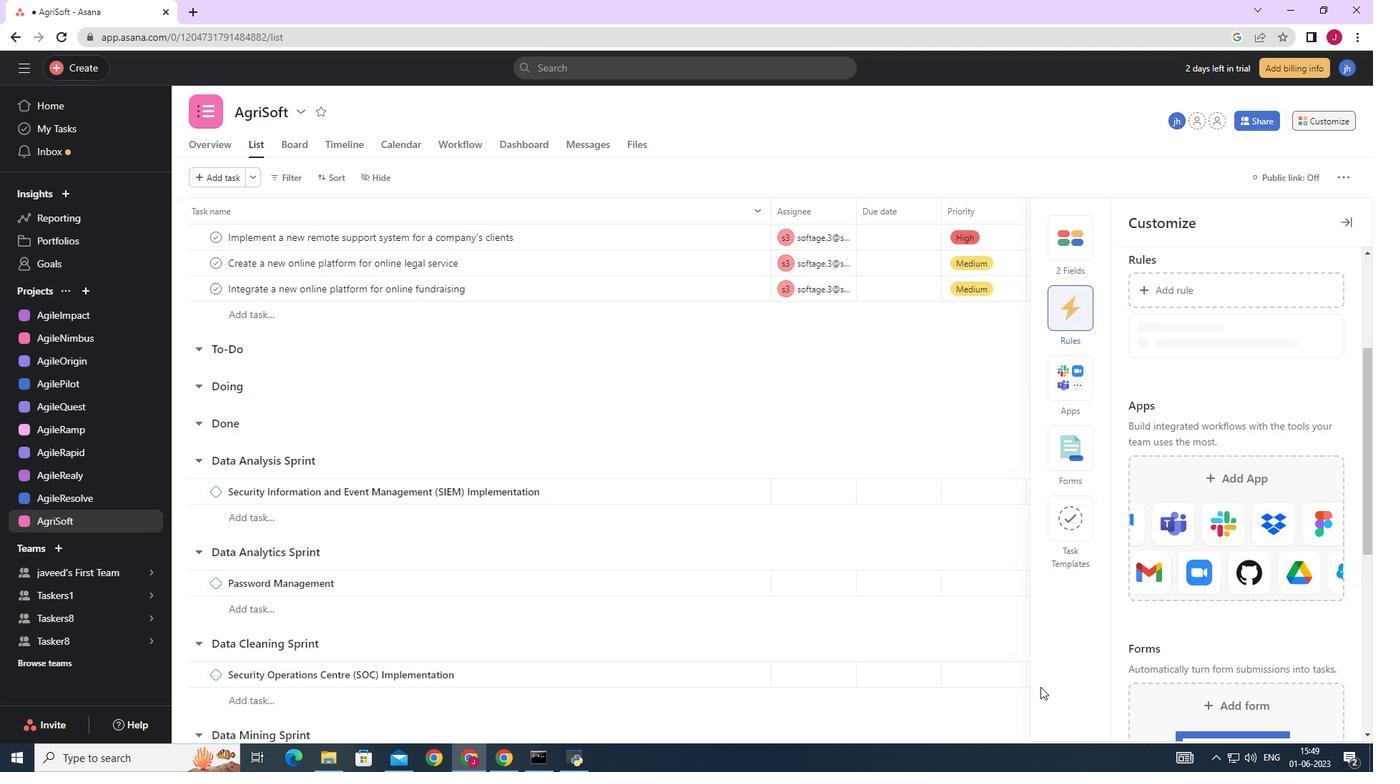 
